 Task: Add 3 hours after the event.
Action: Mouse moved to (308, 458)
Screenshot: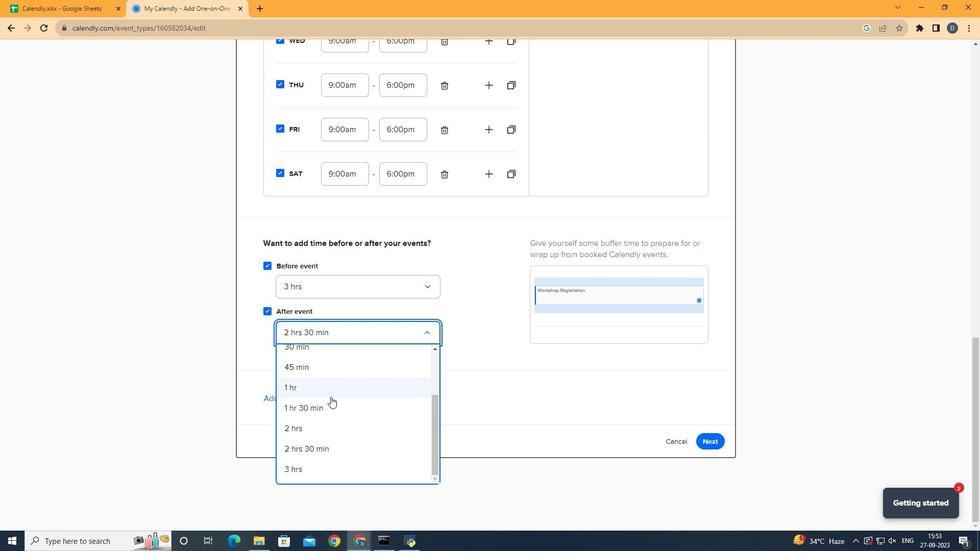 
Action: Mouse pressed left at (308, 458)
Screenshot: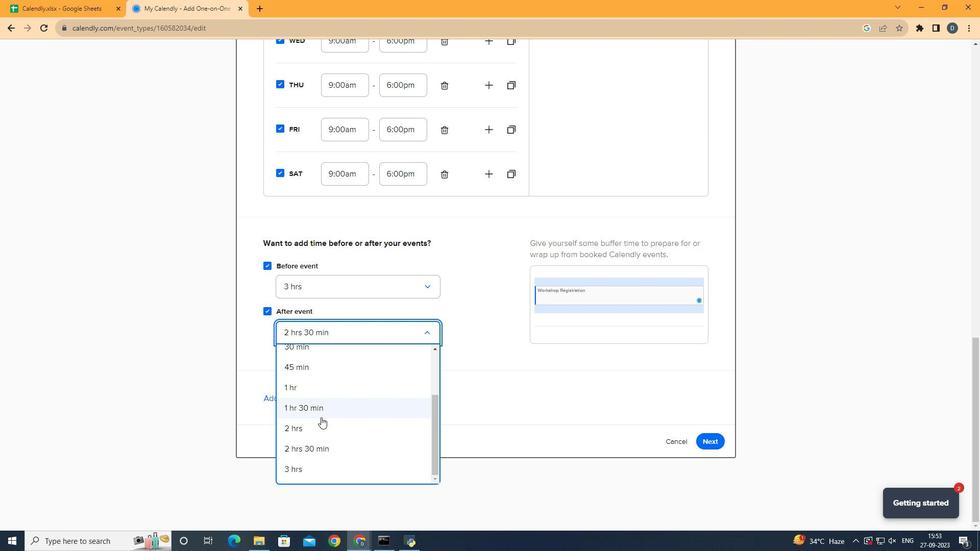 
Action: Mouse moved to (471, 323)
Screenshot: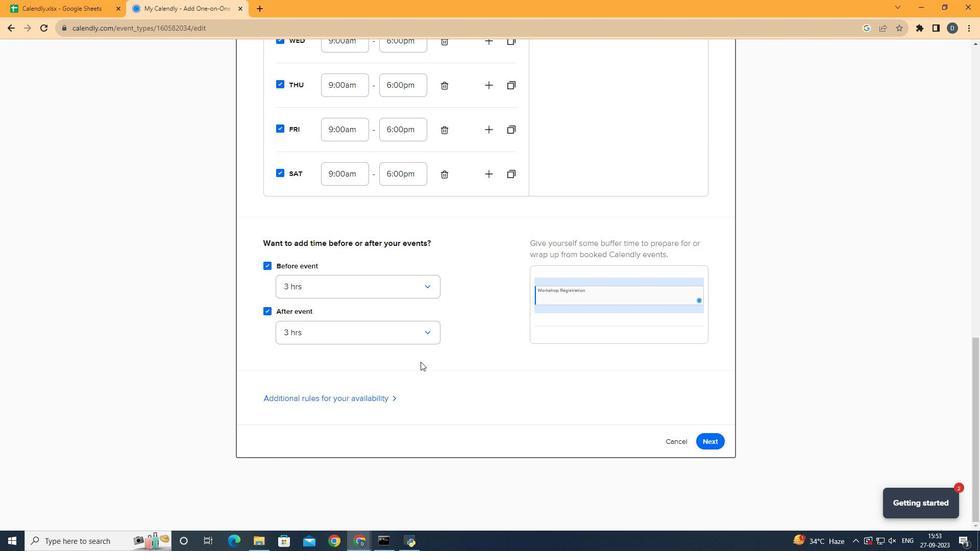 
Action: Mouse pressed left at (471, 323)
Screenshot: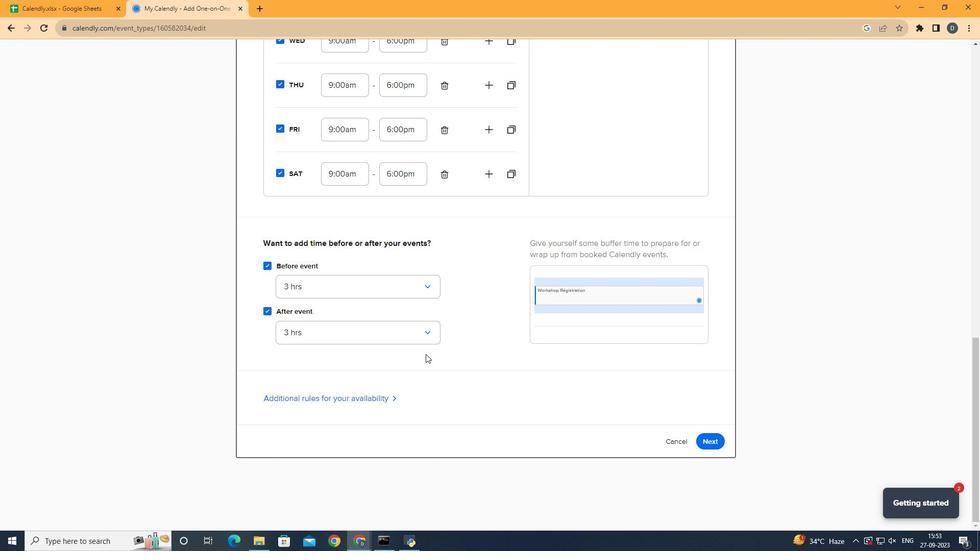 
Action: Mouse moved to (80, 463)
Screenshot: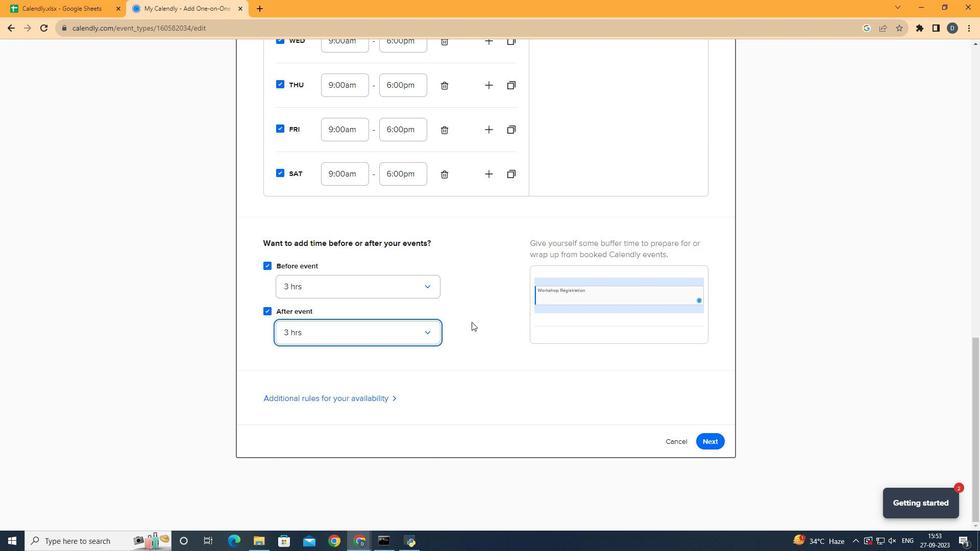 
